 Task: Click New Customer and Set the Terms to "None" while find customer
Action: Mouse moved to (129, 17)
Screenshot: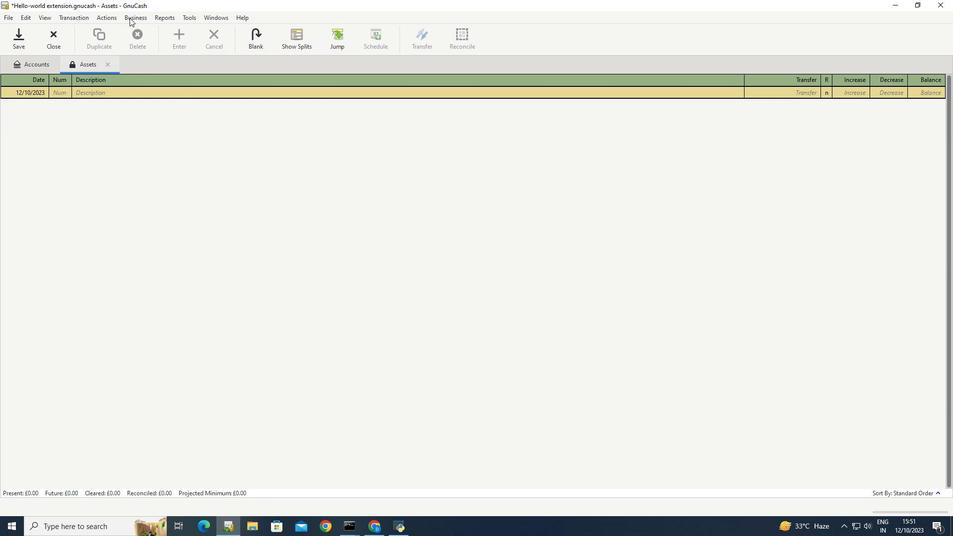 
Action: Mouse pressed left at (129, 17)
Screenshot: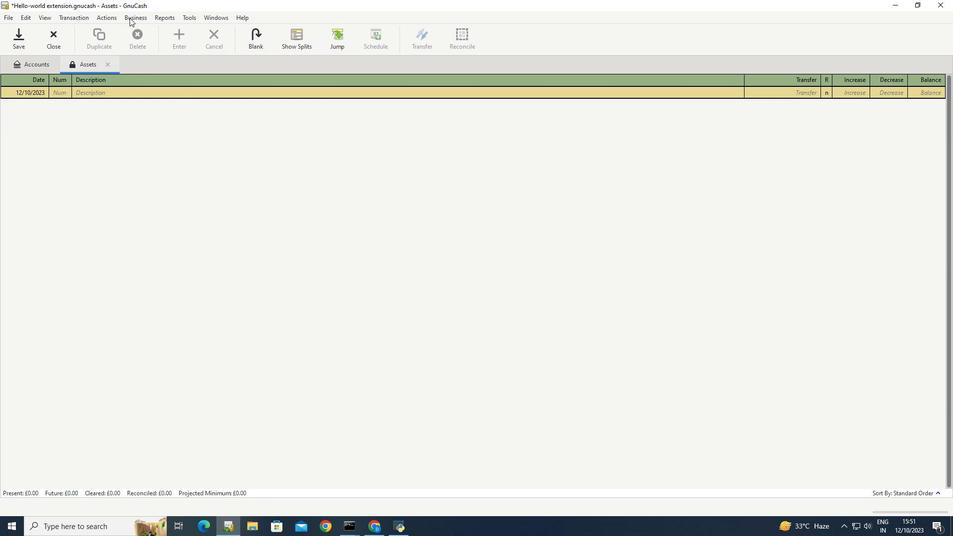 
Action: Mouse moved to (256, 55)
Screenshot: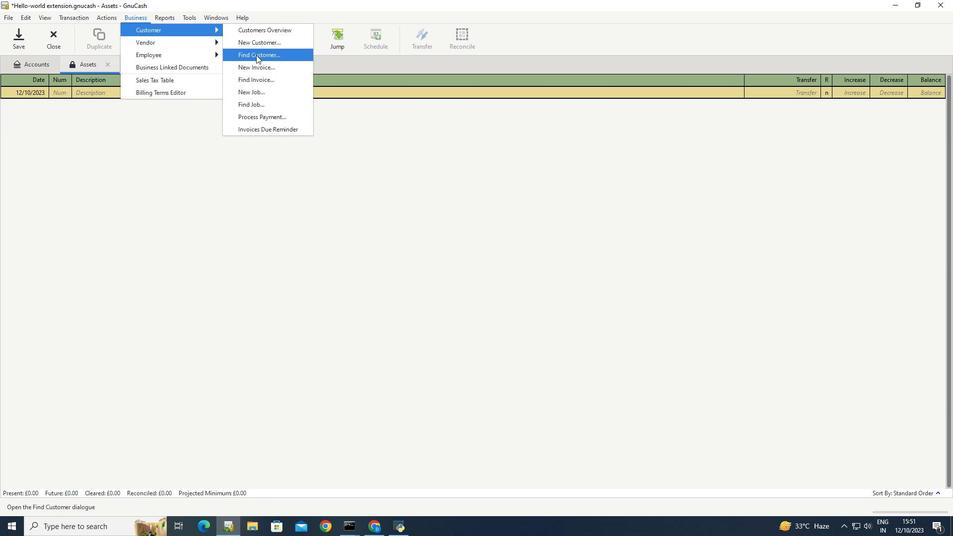 
Action: Mouse pressed left at (256, 55)
Screenshot: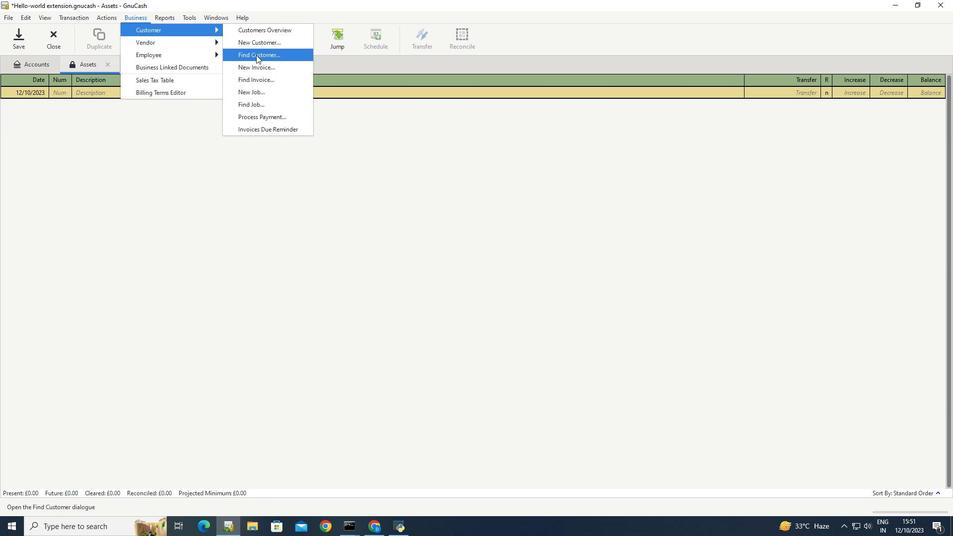 
Action: Mouse moved to (478, 334)
Screenshot: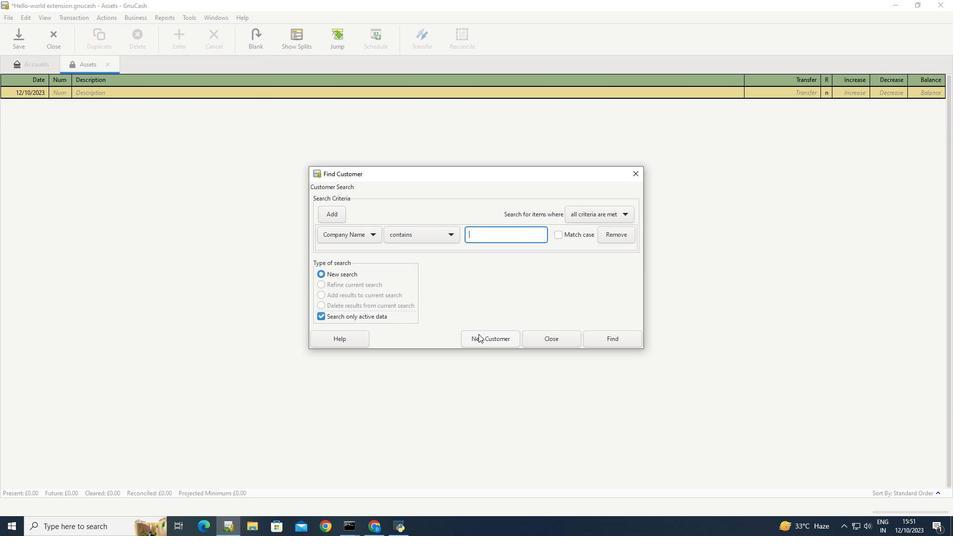
Action: Mouse pressed left at (478, 334)
Screenshot: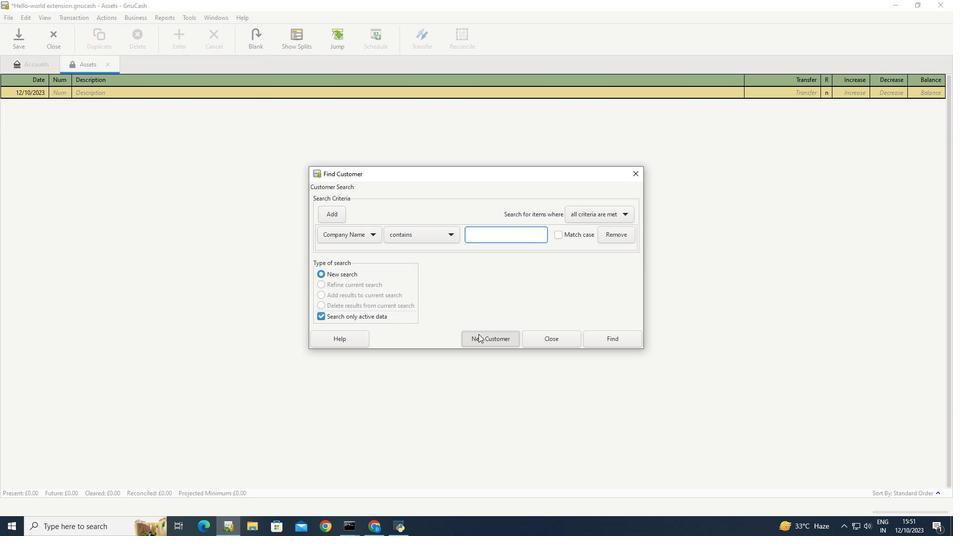
Action: Mouse moved to (459, 143)
Screenshot: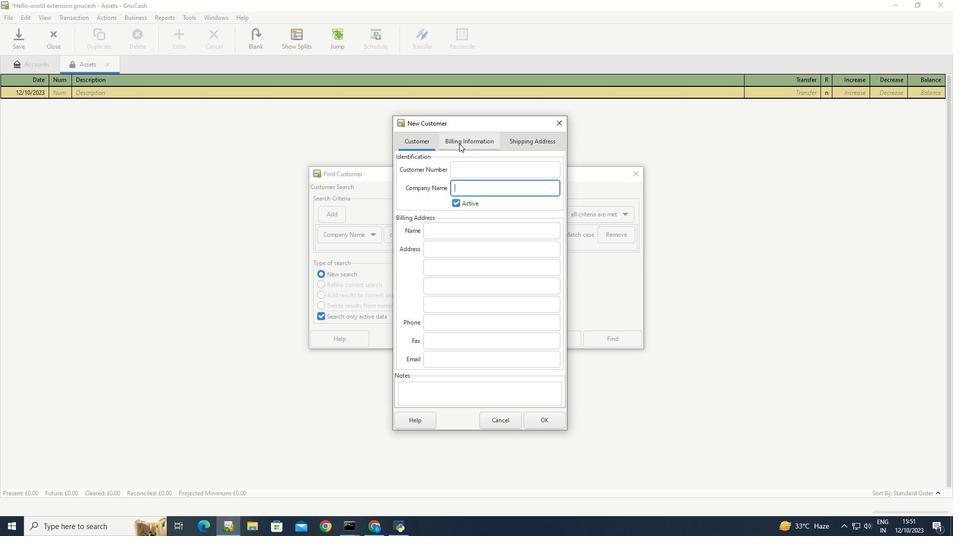 
Action: Mouse pressed left at (459, 143)
Screenshot: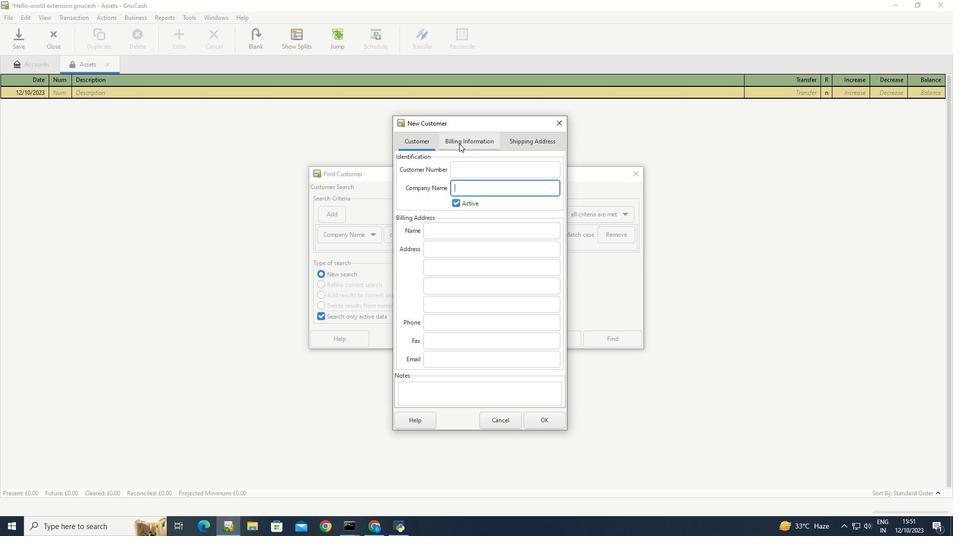 
Action: Mouse moved to (551, 187)
Screenshot: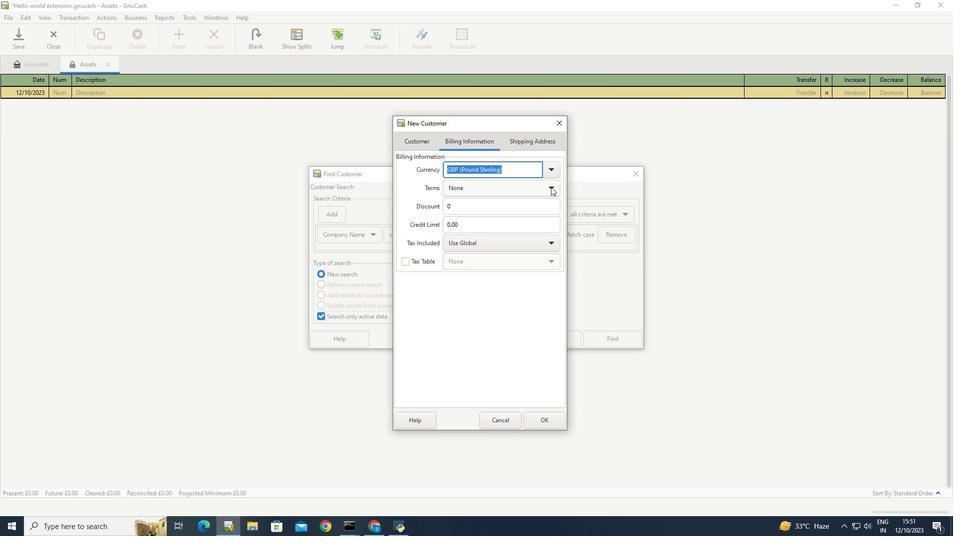 
Action: Mouse pressed left at (551, 187)
Screenshot: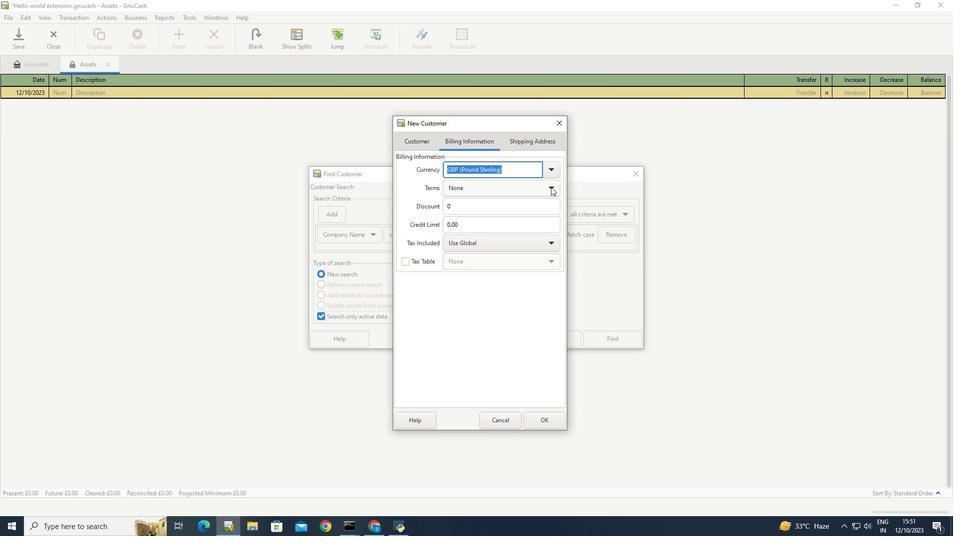 
Action: Mouse moved to (470, 184)
Screenshot: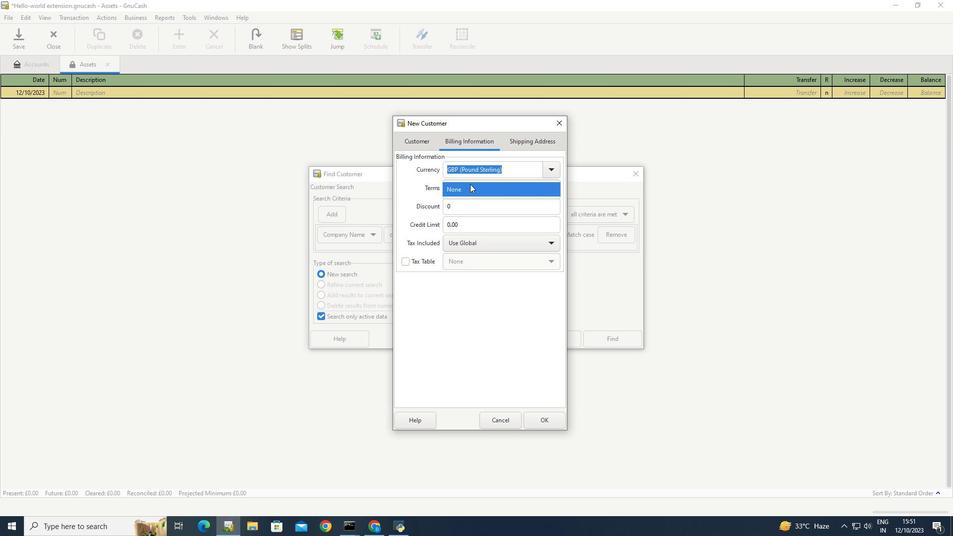 
Action: Mouse pressed left at (470, 184)
Screenshot: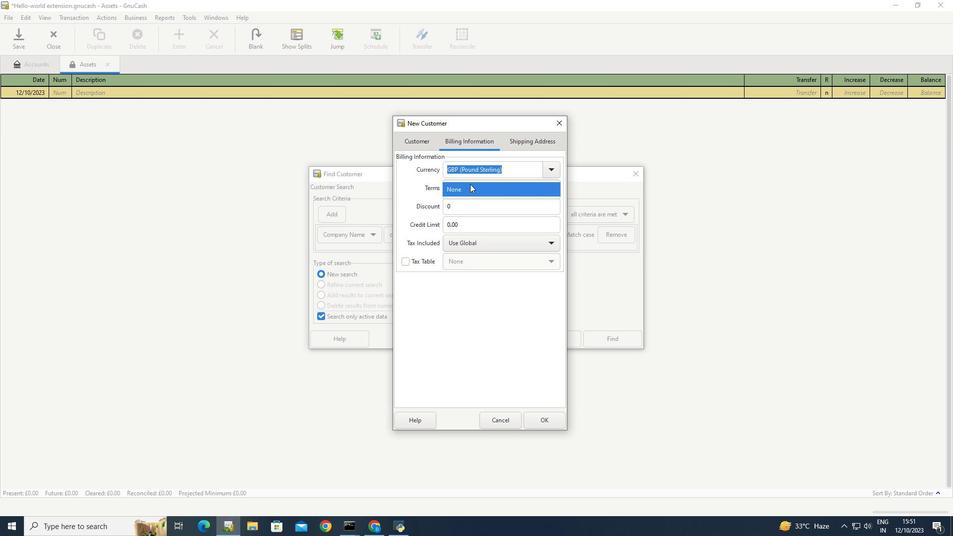 
